 Task: Invite Team Member Softage.1@softage.net to Workspace Financial Planning and Analysis Services. Invite Team Member Softage.2@softage.net to Workspace Financial Planning and Analysis Services. Invite Team Member Softage.3@softage.net to Workspace Financial Planning and Analysis Services. Invite Team Member Softage.4@softage.net to Workspace Financial Planning and Analysis Services
Action: Mouse moved to (894, 113)
Screenshot: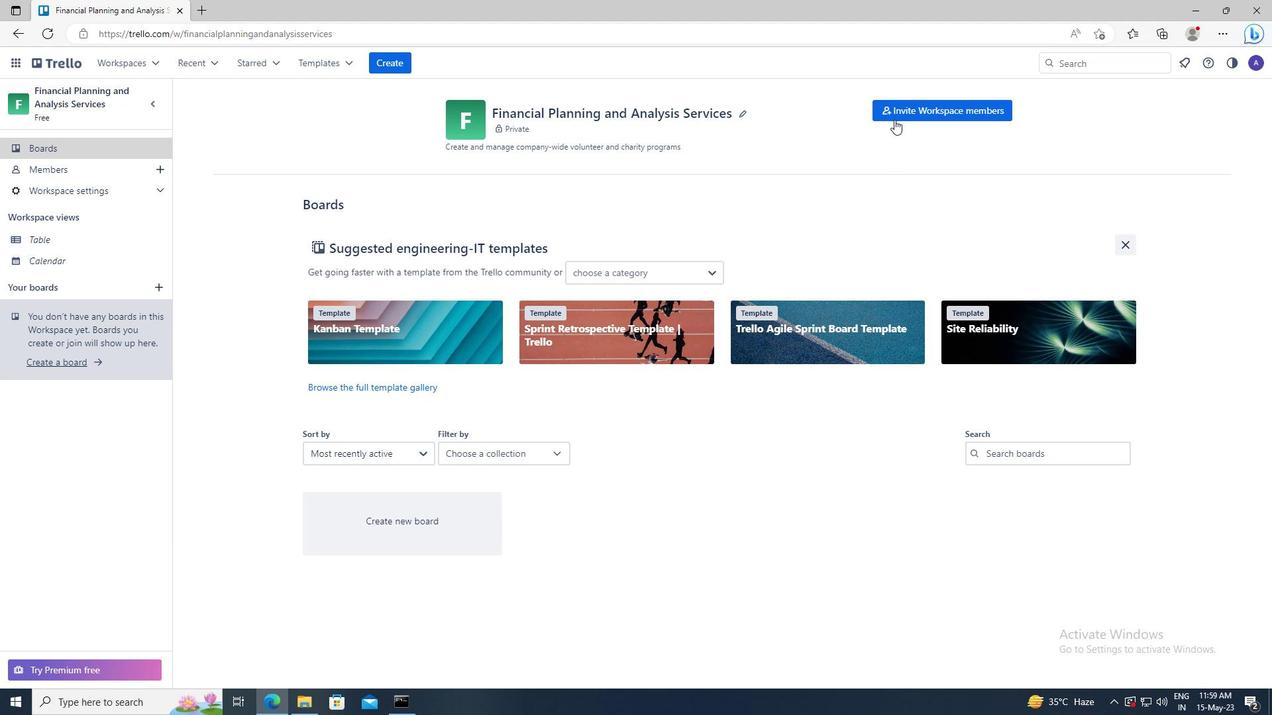 
Action: Mouse pressed left at (894, 113)
Screenshot: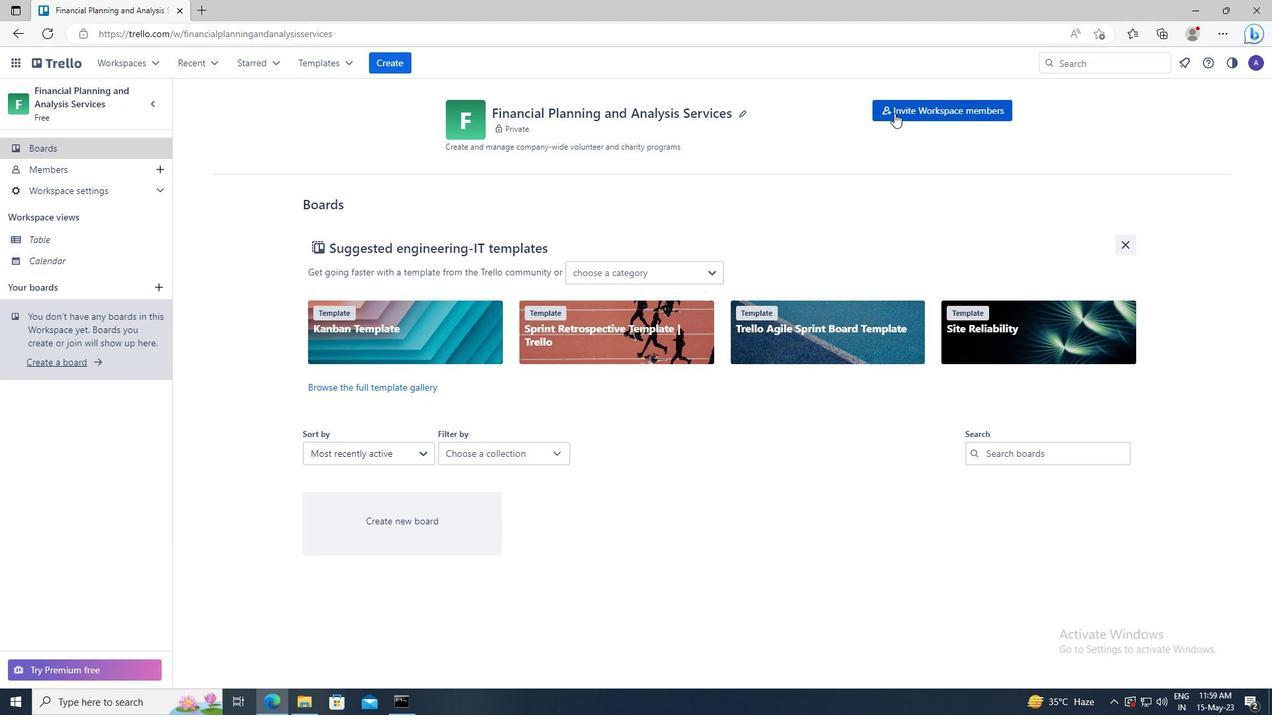 
Action: Mouse moved to (508, 362)
Screenshot: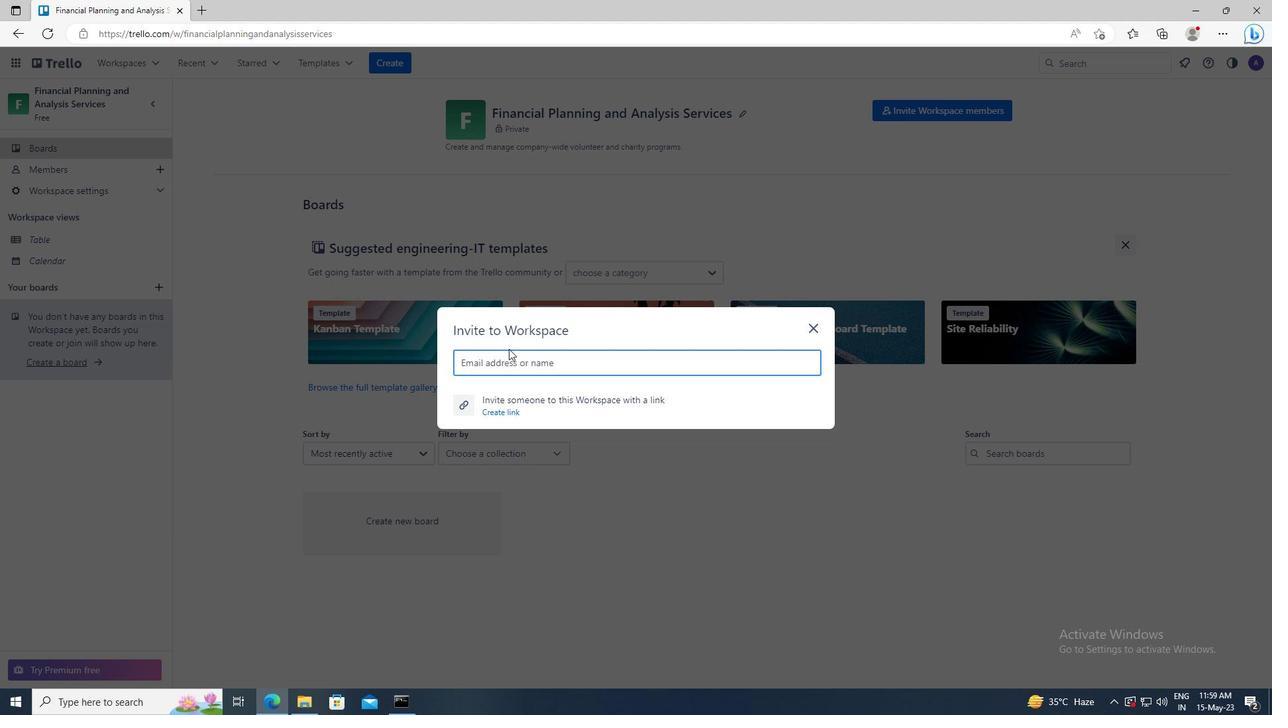 
Action: Mouse pressed left at (508, 362)
Screenshot: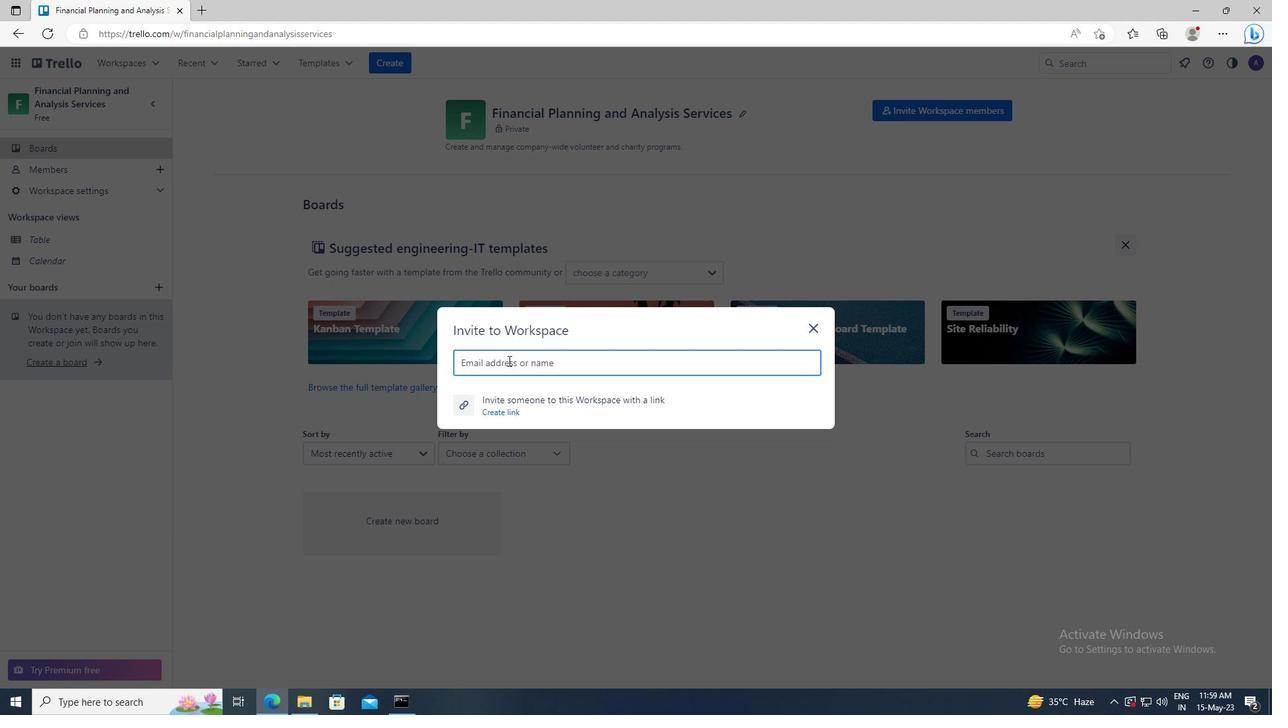 
Action: Key pressed <Key.shift>SOFTAGE.1<Key.shift>@SOFTAGE.NET
Screenshot: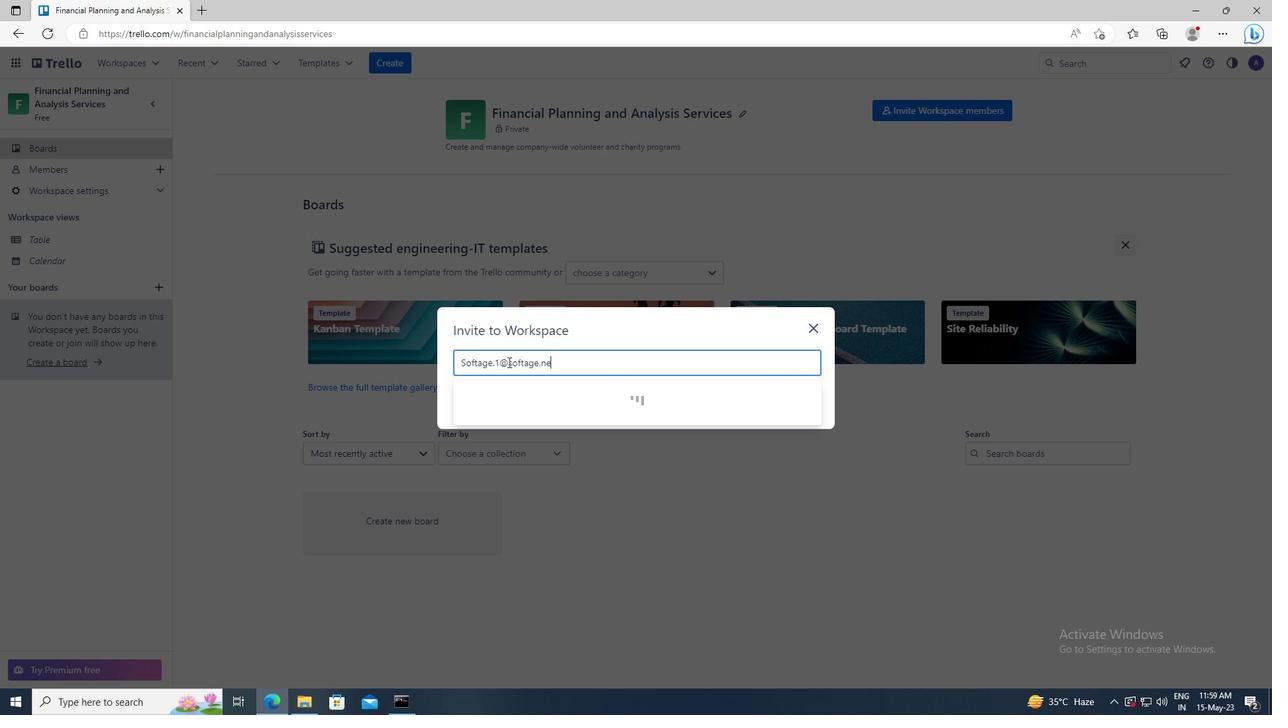 
Action: Mouse moved to (512, 397)
Screenshot: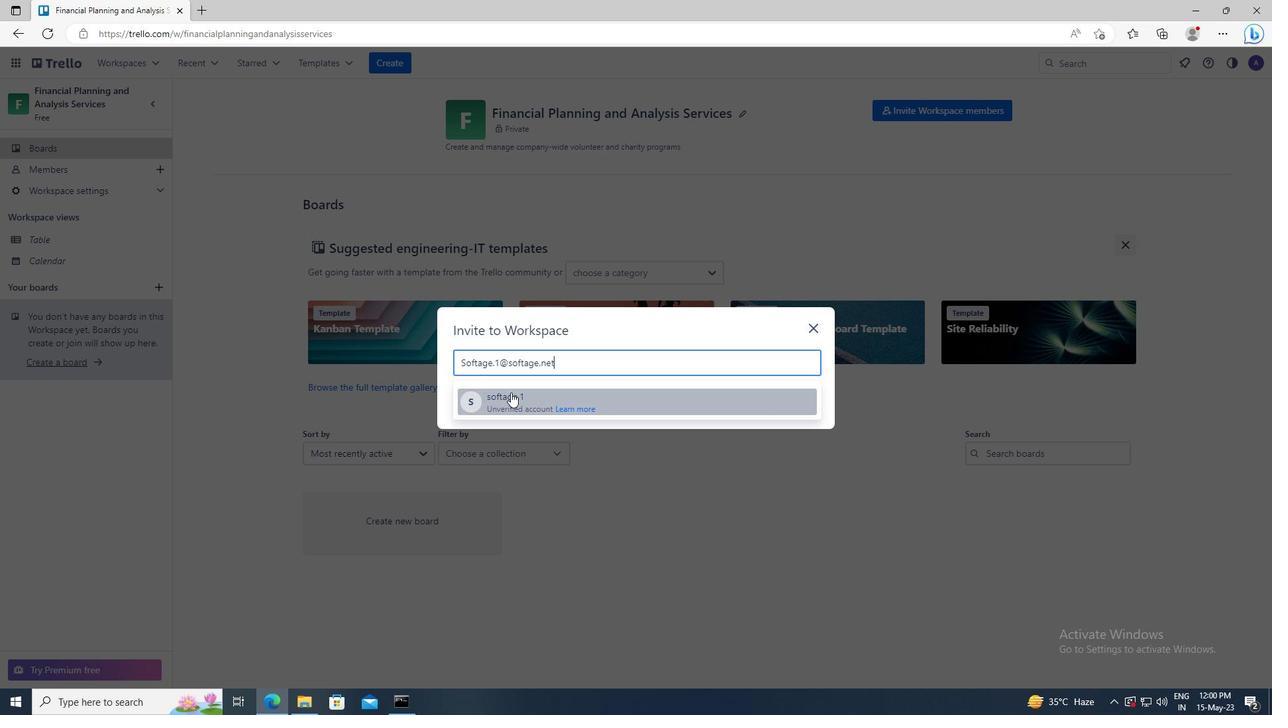 
Action: Mouse pressed left at (512, 397)
Screenshot: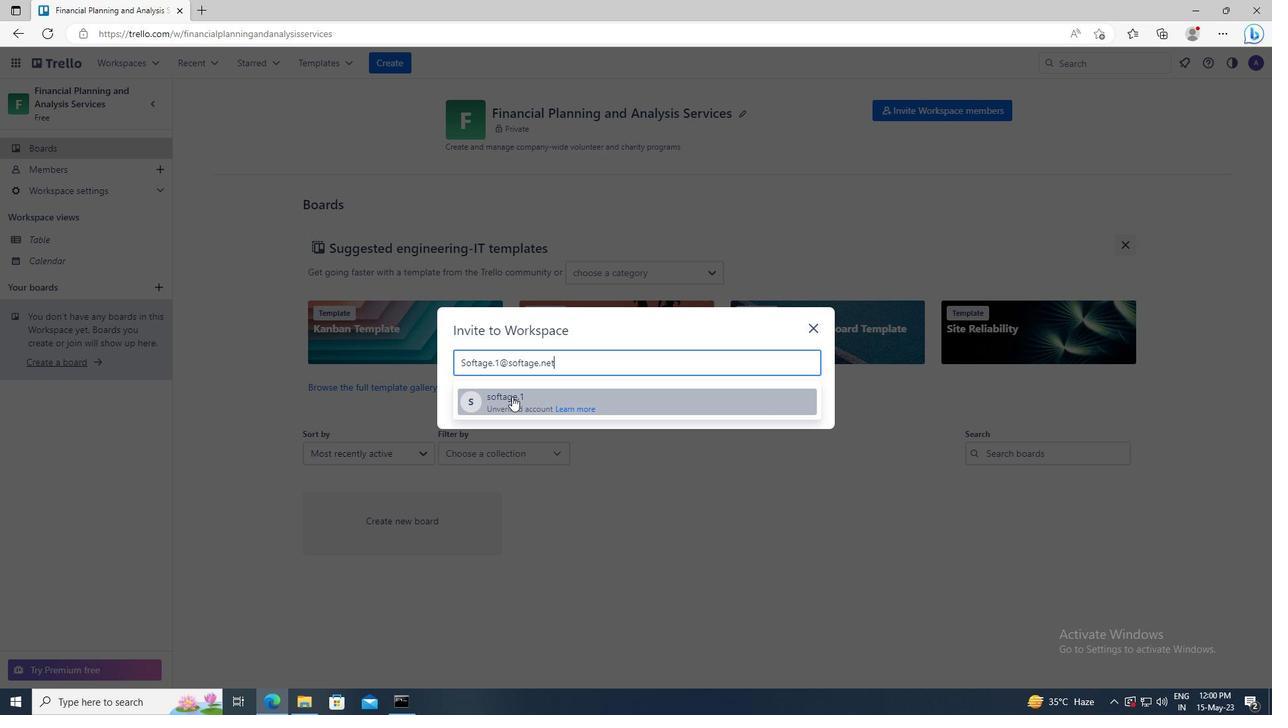 
Action: Mouse moved to (771, 336)
Screenshot: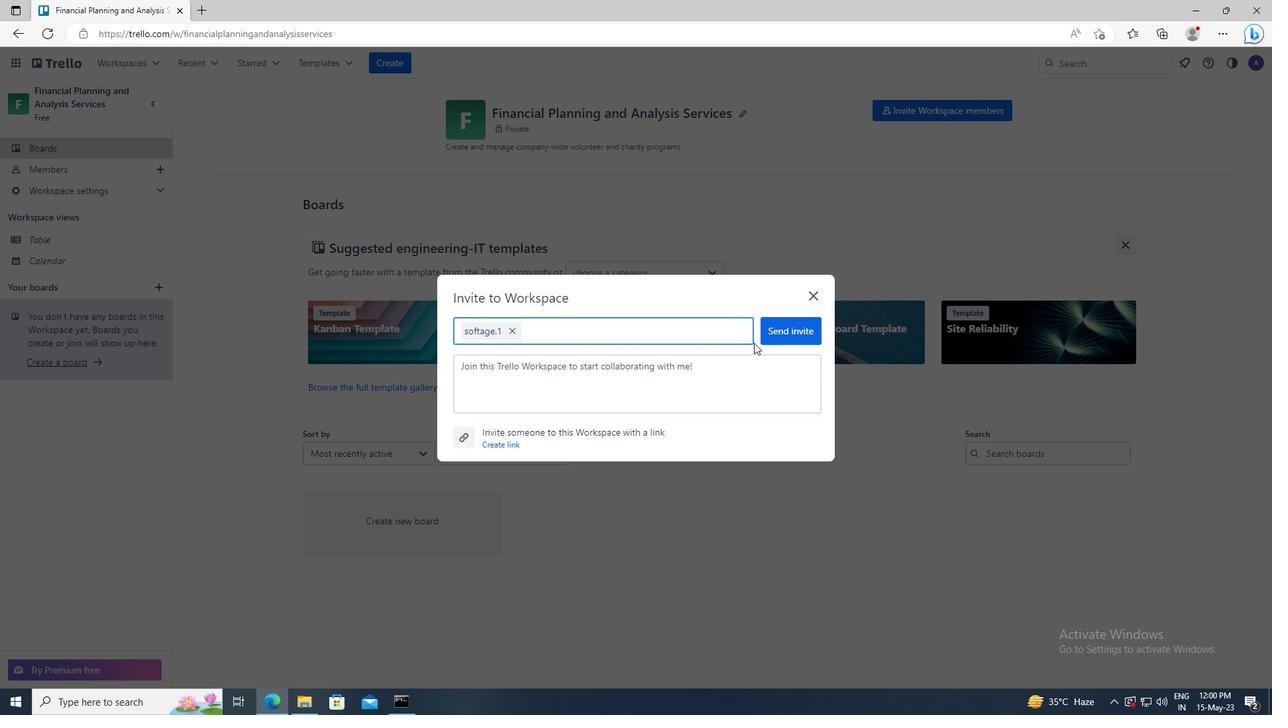 
Action: Mouse pressed left at (771, 336)
Screenshot: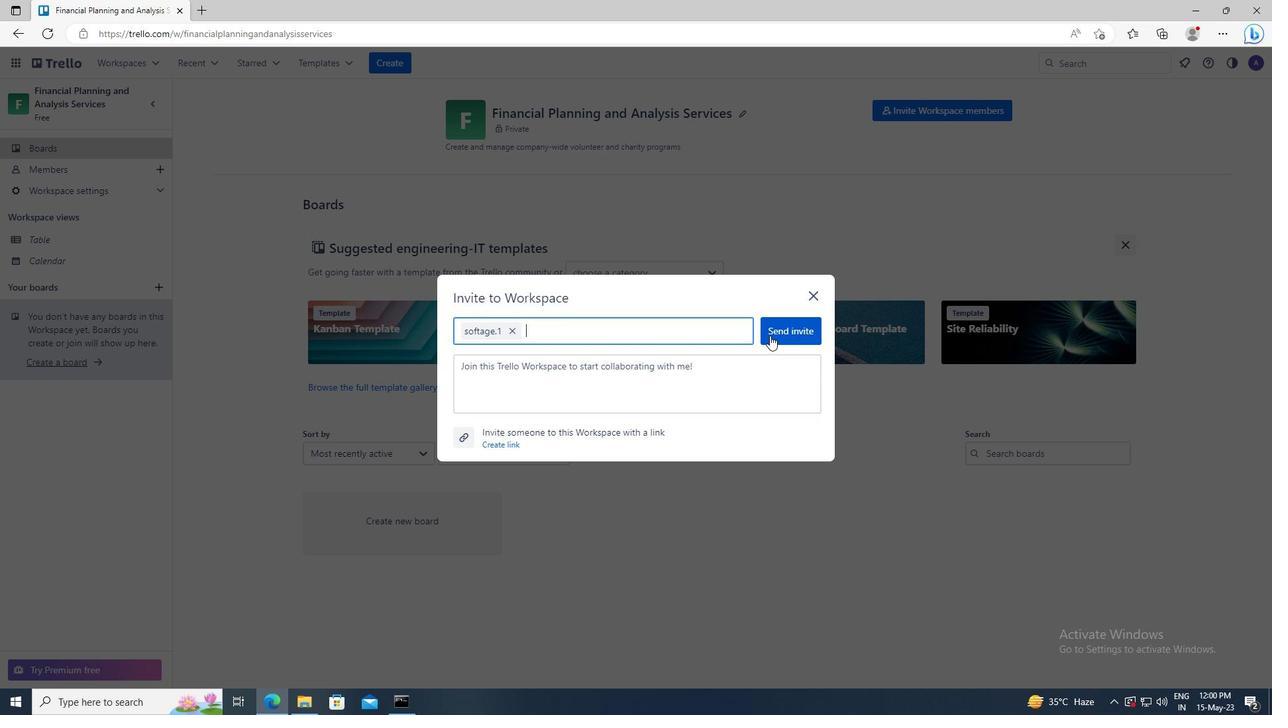 
Action: Mouse moved to (895, 113)
Screenshot: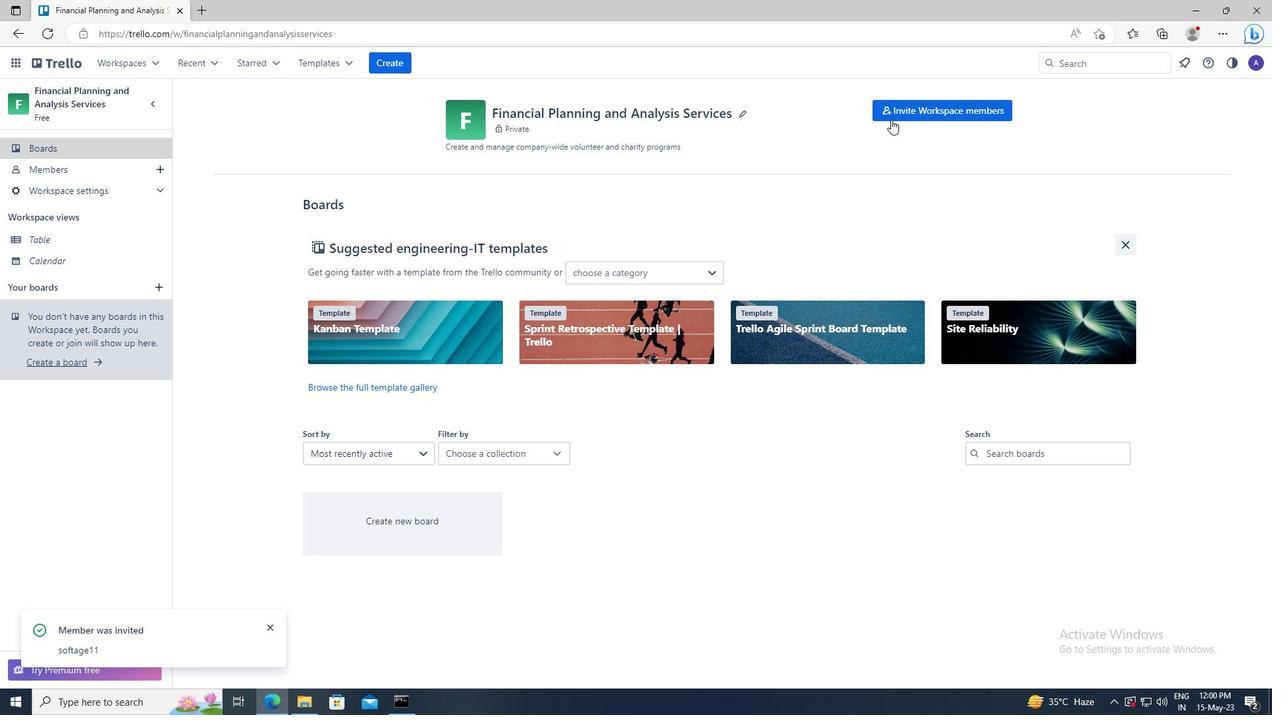 
Action: Mouse pressed left at (895, 113)
Screenshot: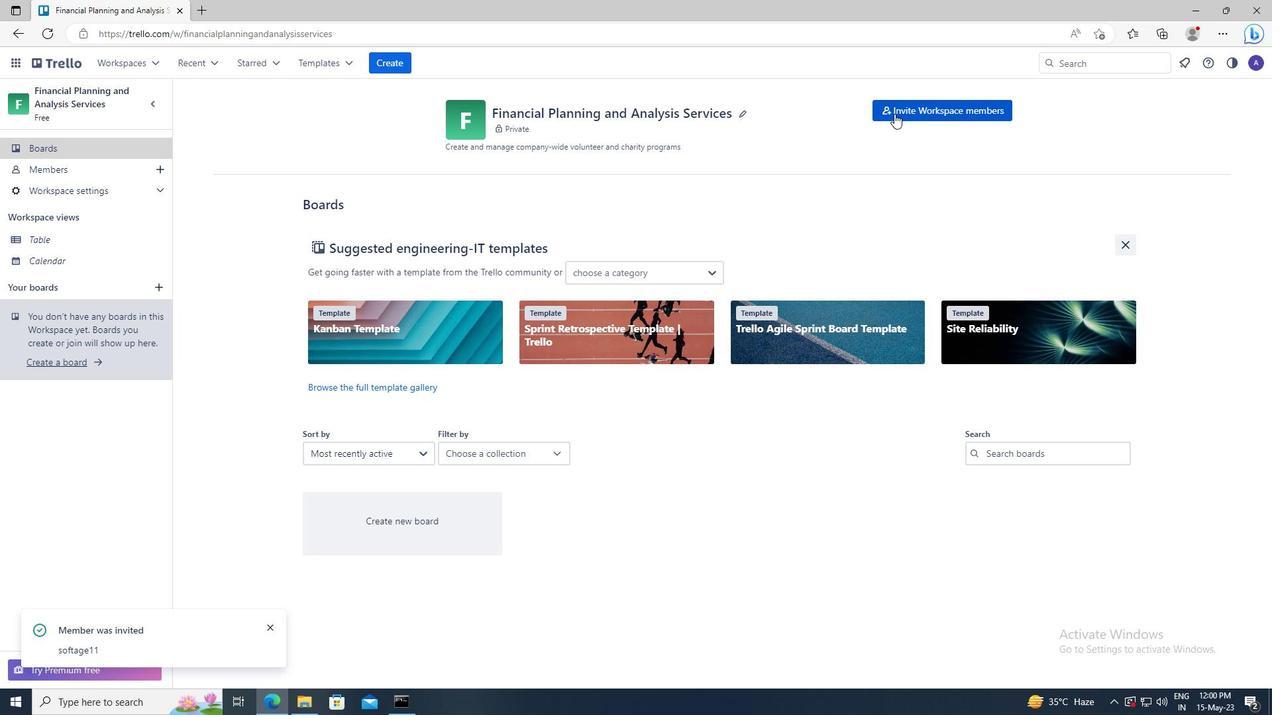 
Action: Mouse moved to (590, 362)
Screenshot: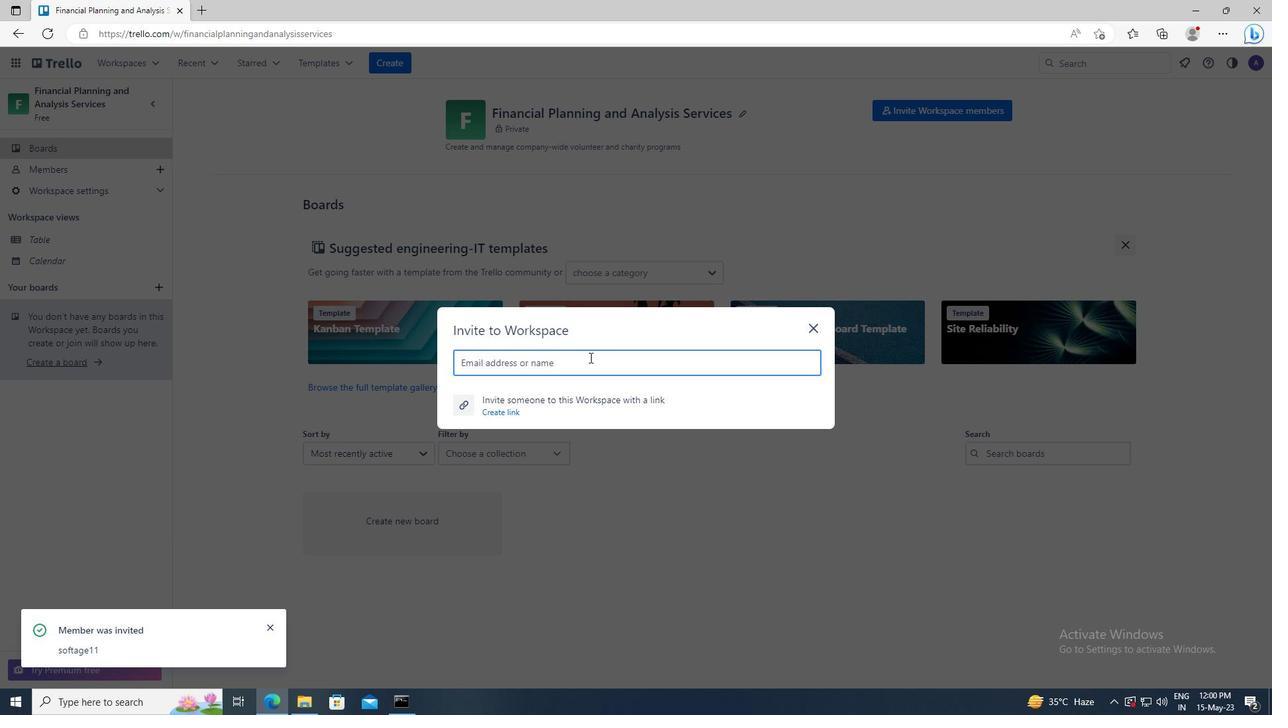 
Action: Mouse pressed left at (590, 362)
Screenshot: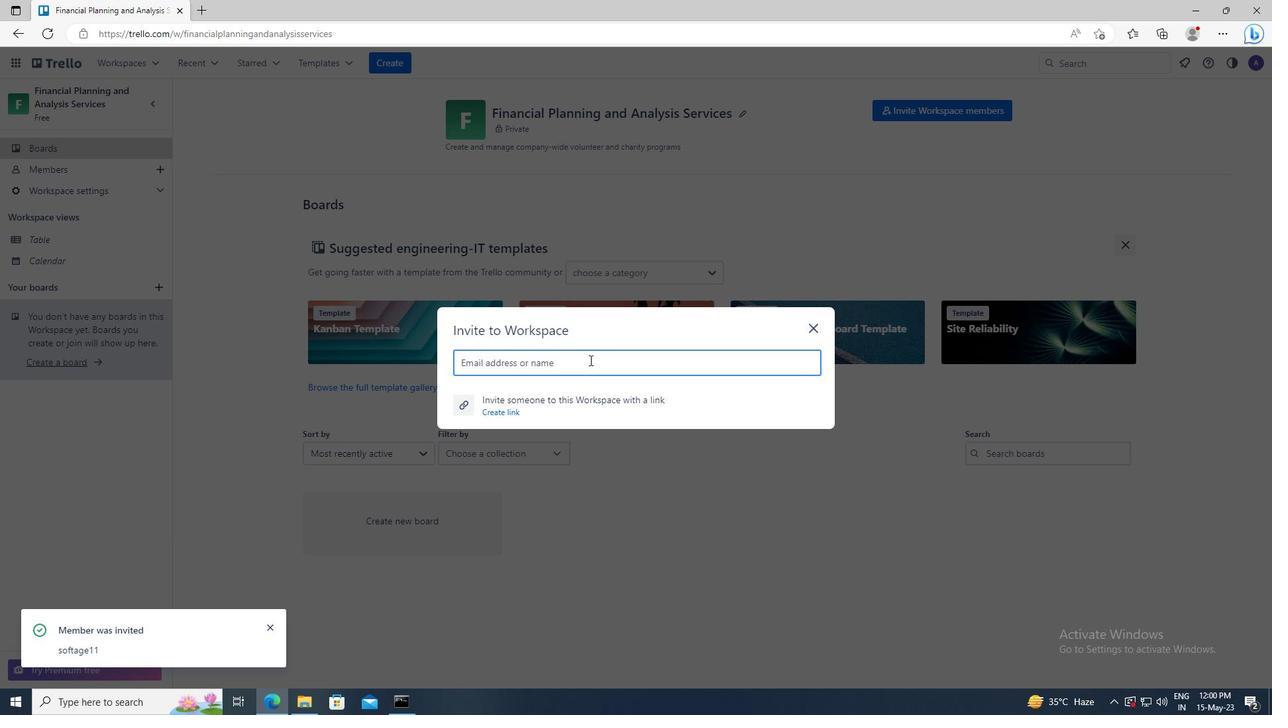 
Action: Key pressed <Key.shift>SOFTAGE.2<Key.shift>@SOFTAGE.NET
Screenshot: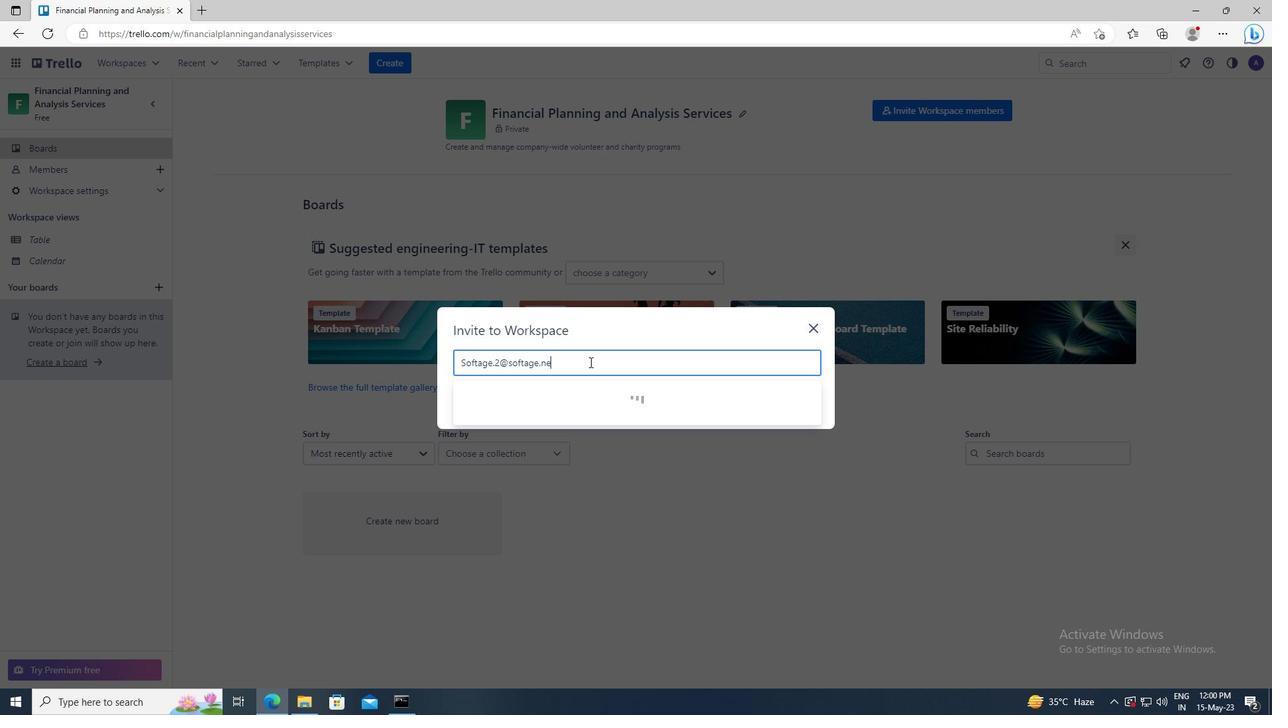 
Action: Mouse moved to (604, 395)
Screenshot: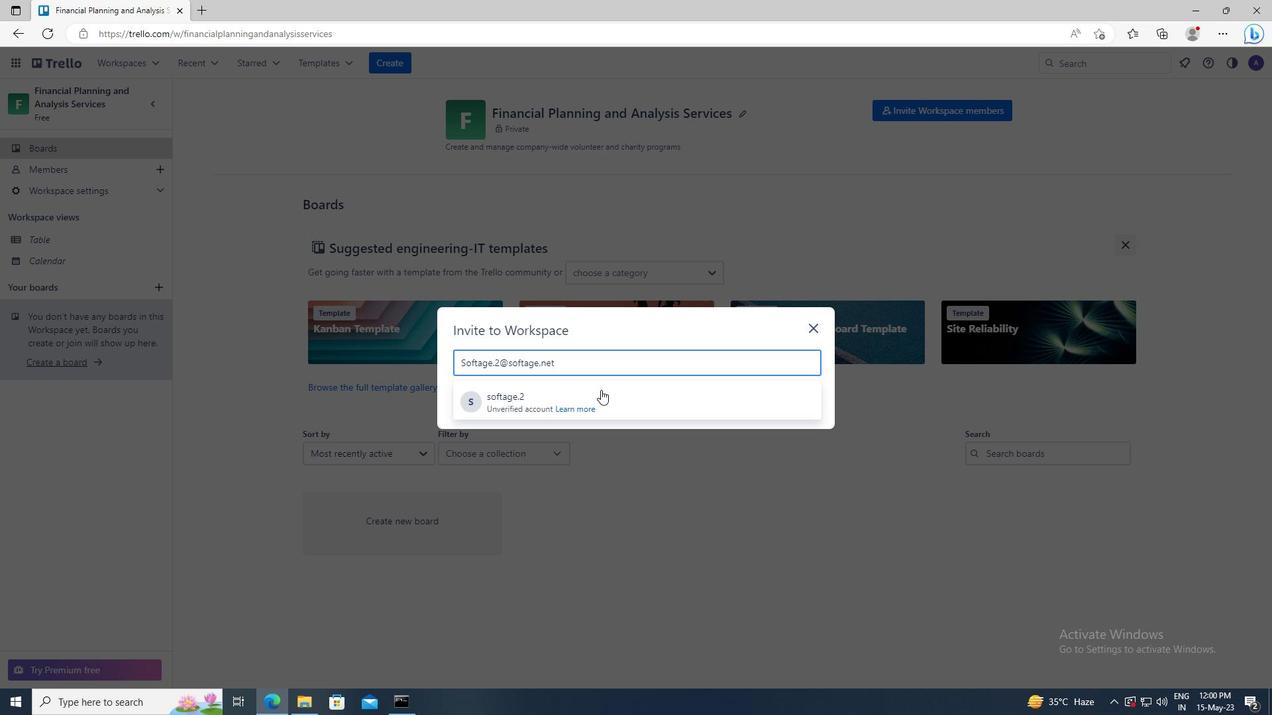 
Action: Mouse pressed left at (604, 395)
Screenshot: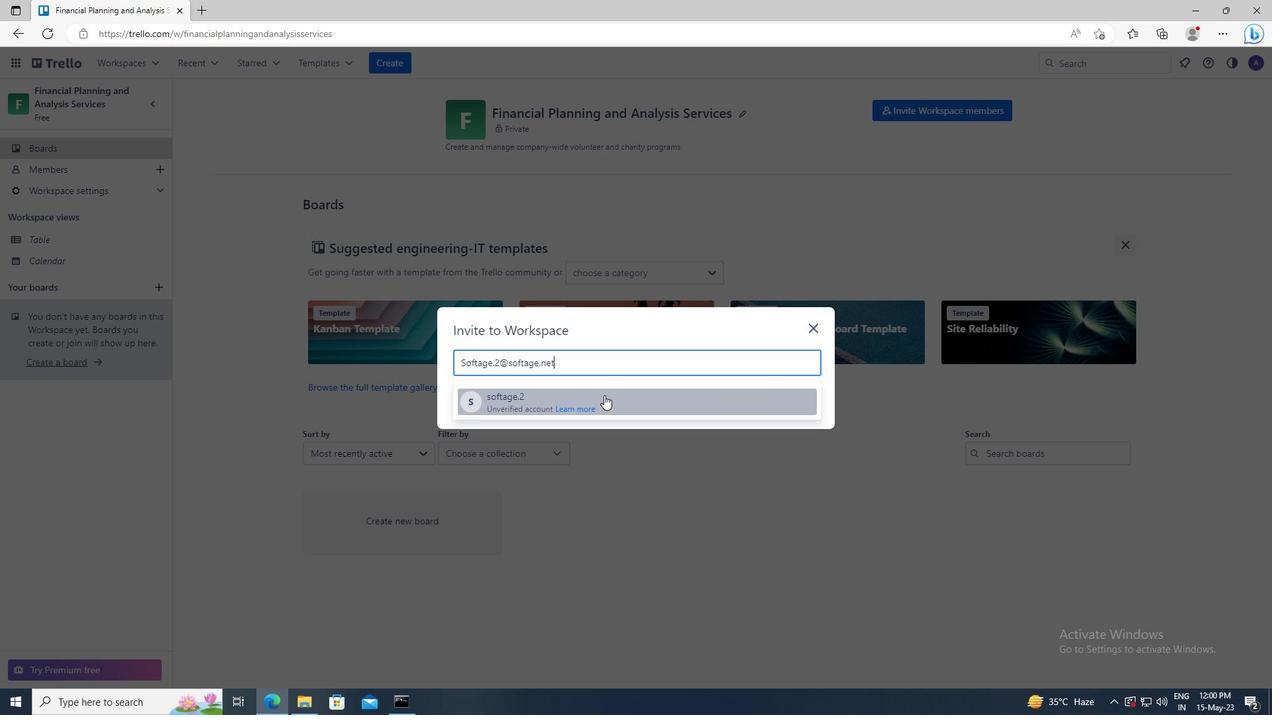 
Action: Mouse moved to (774, 332)
Screenshot: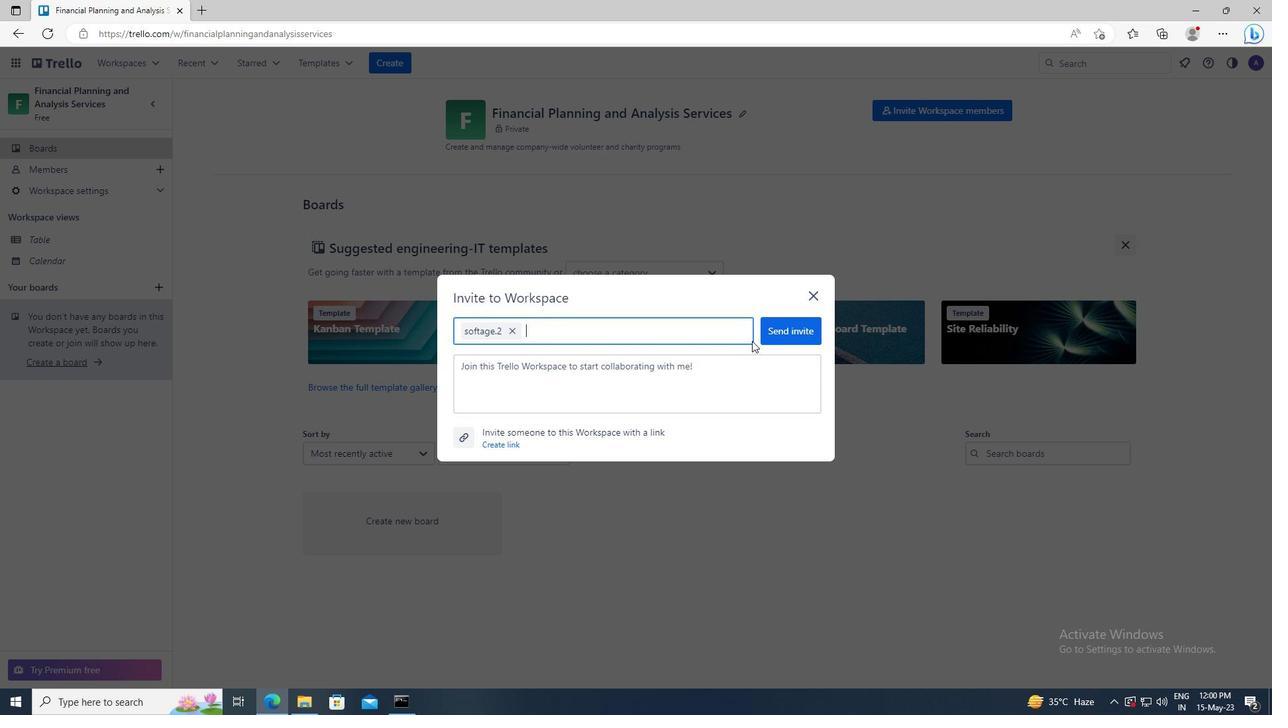 
Action: Mouse pressed left at (774, 332)
Screenshot: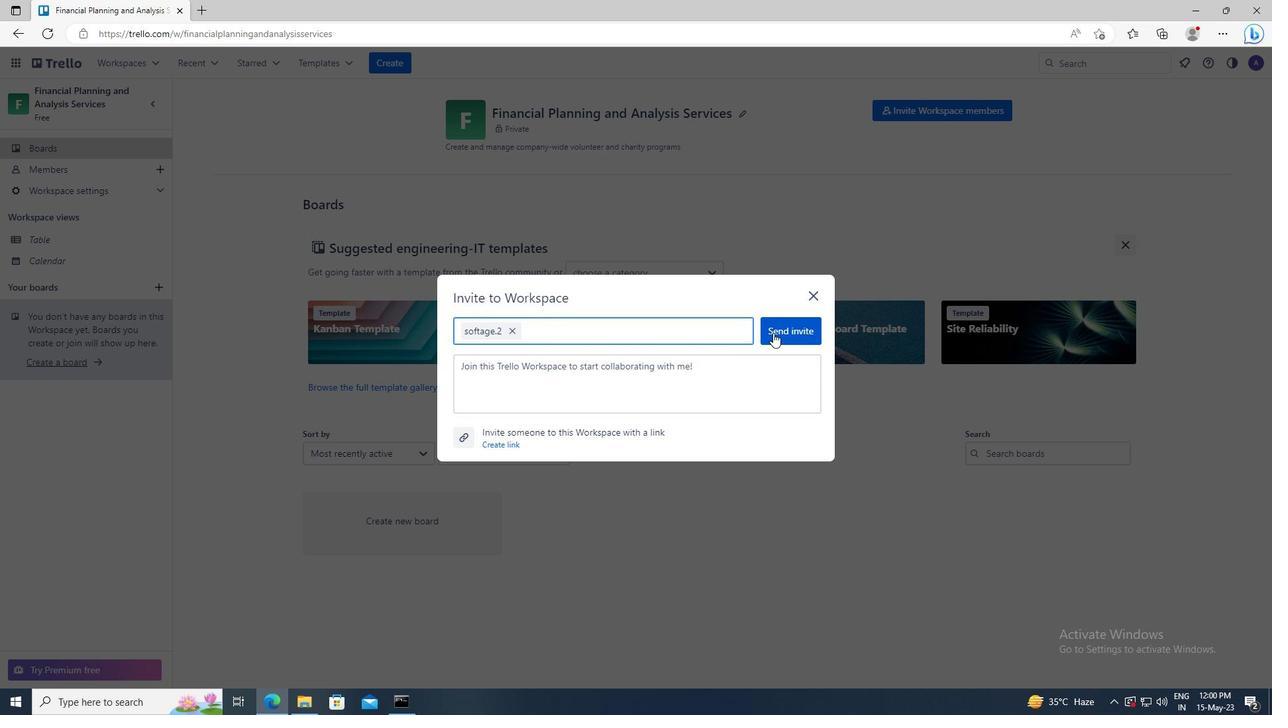 
Action: Mouse moved to (891, 114)
Screenshot: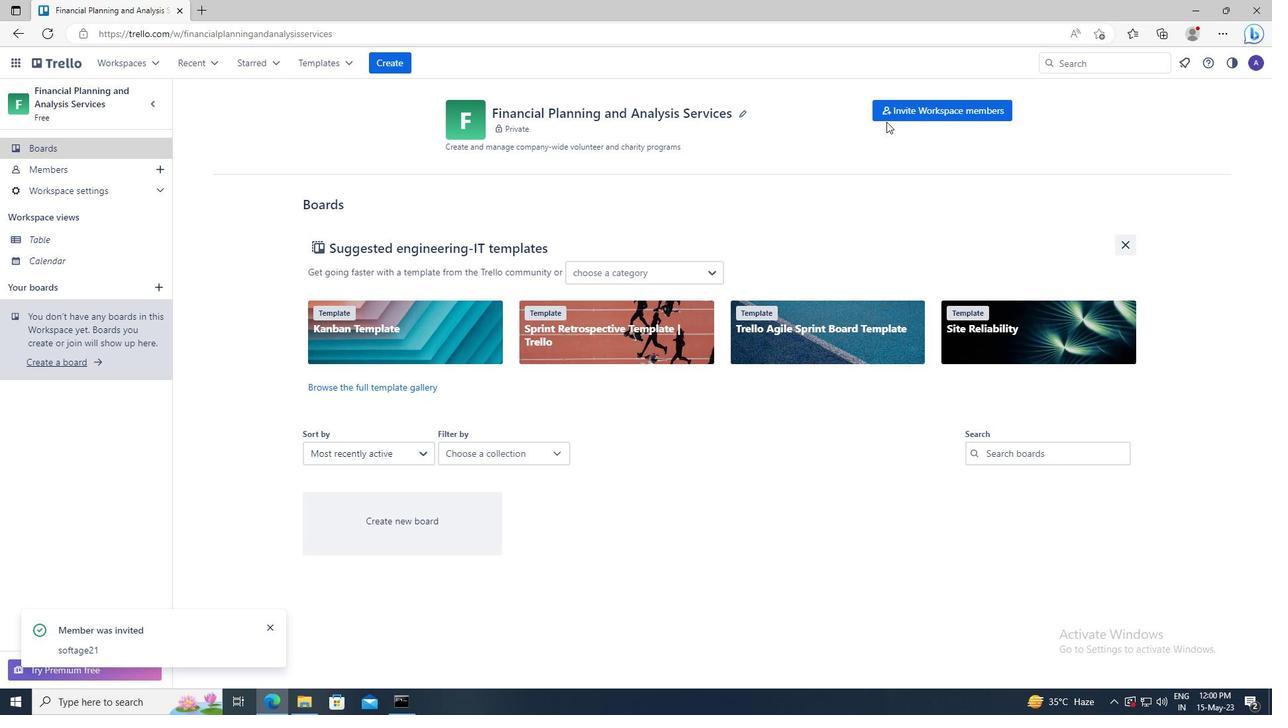 
Action: Mouse pressed left at (891, 114)
Screenshot: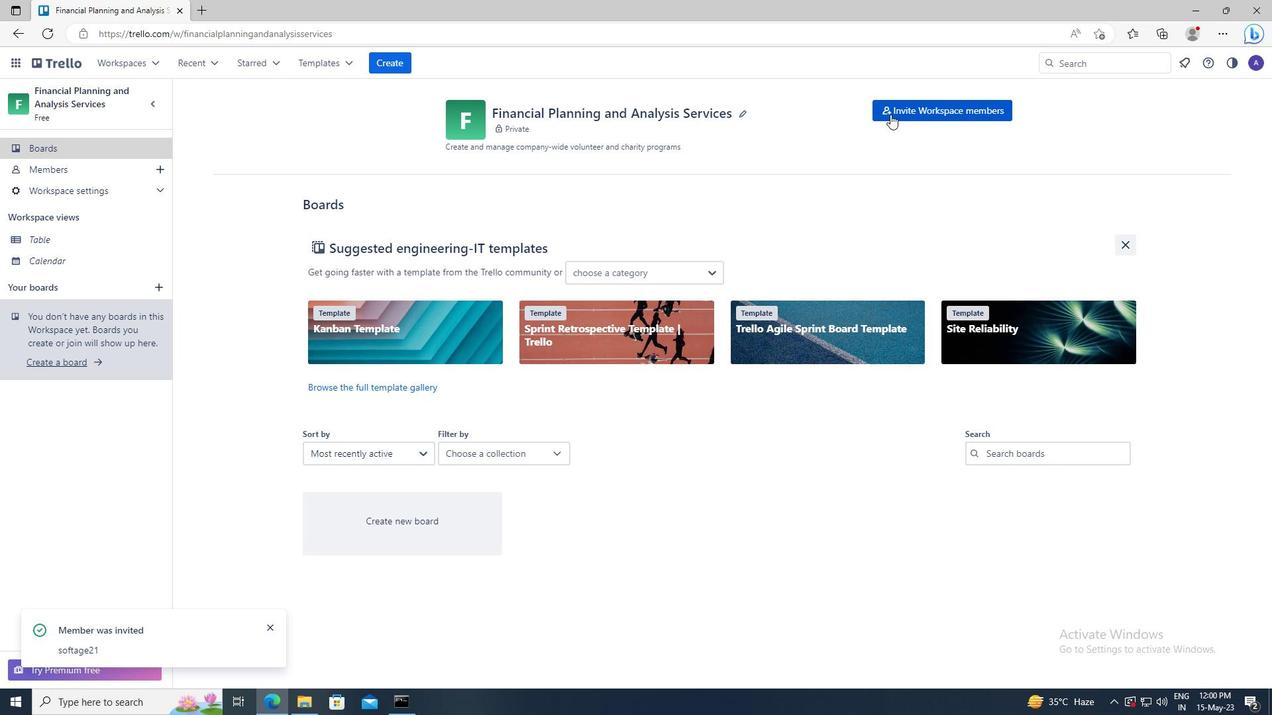 
Action: Mouse moved to (531, 365)
Screenshot: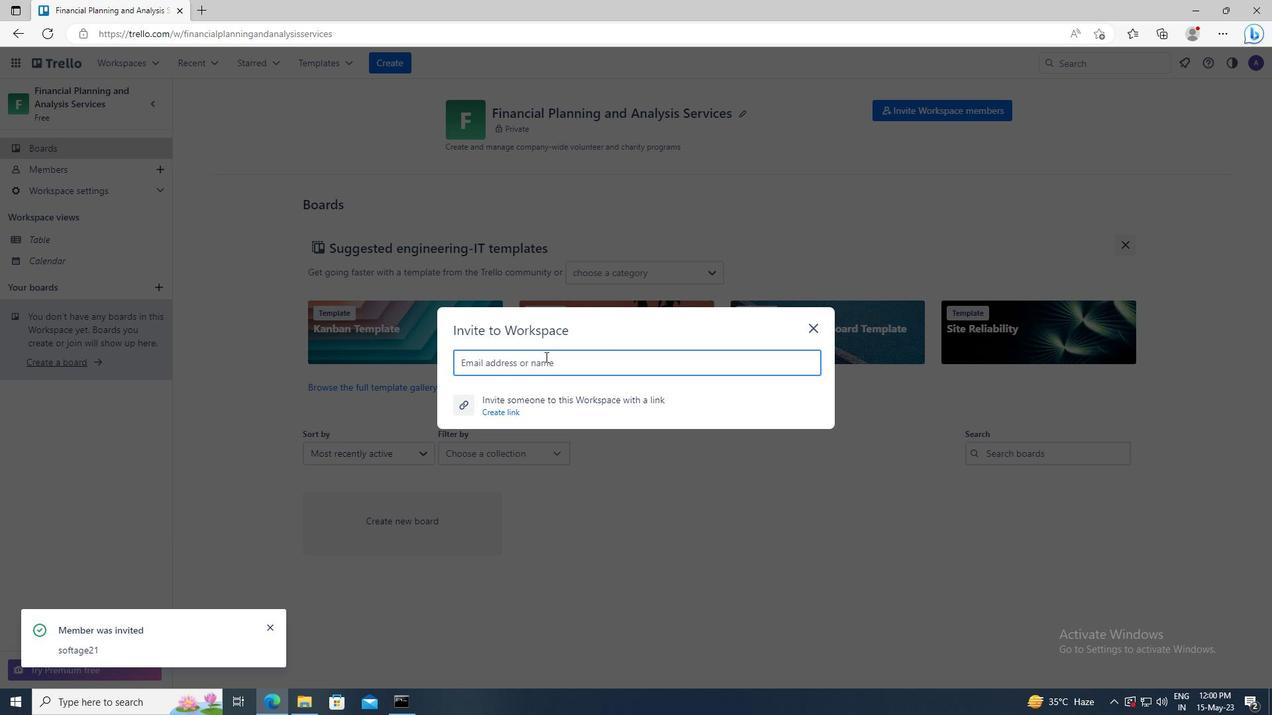 
Action: Mouse pressed left at (531, 365)
Screenshot: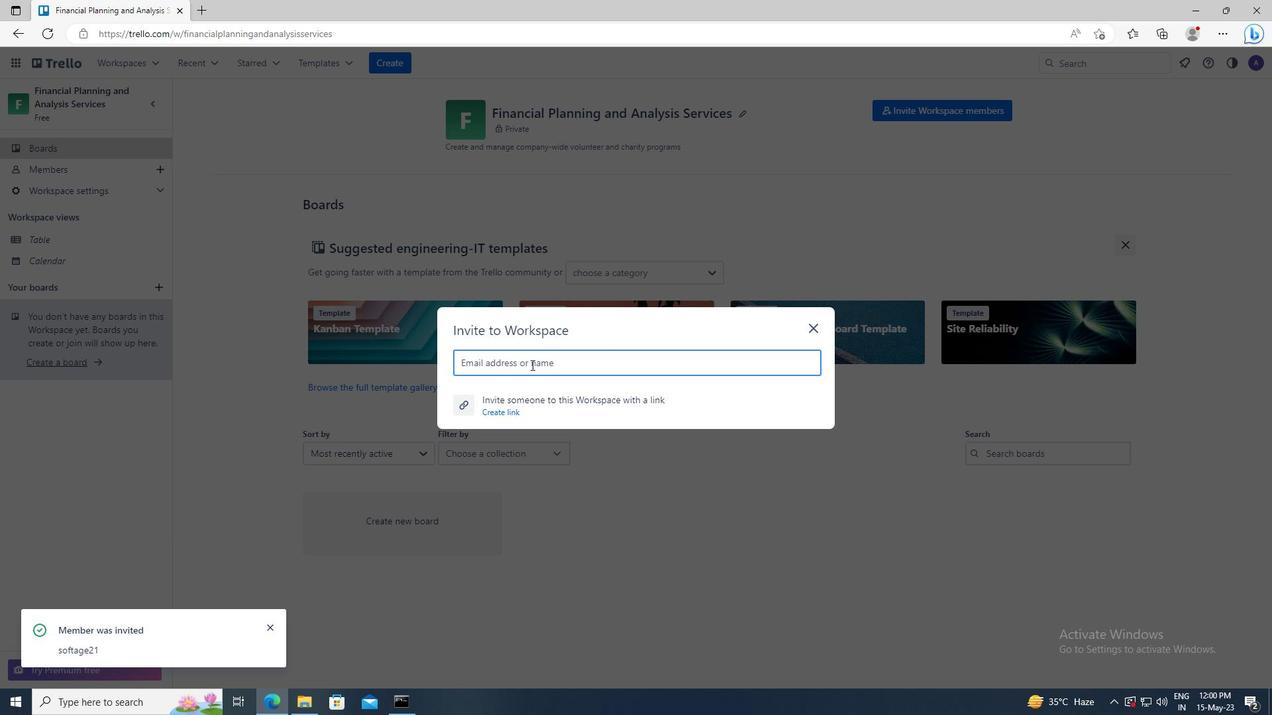 
Action: Key pressed <Key.shift>SOFTAGE.3<Key.shift>@SOFTAGE.NET
Screenshot: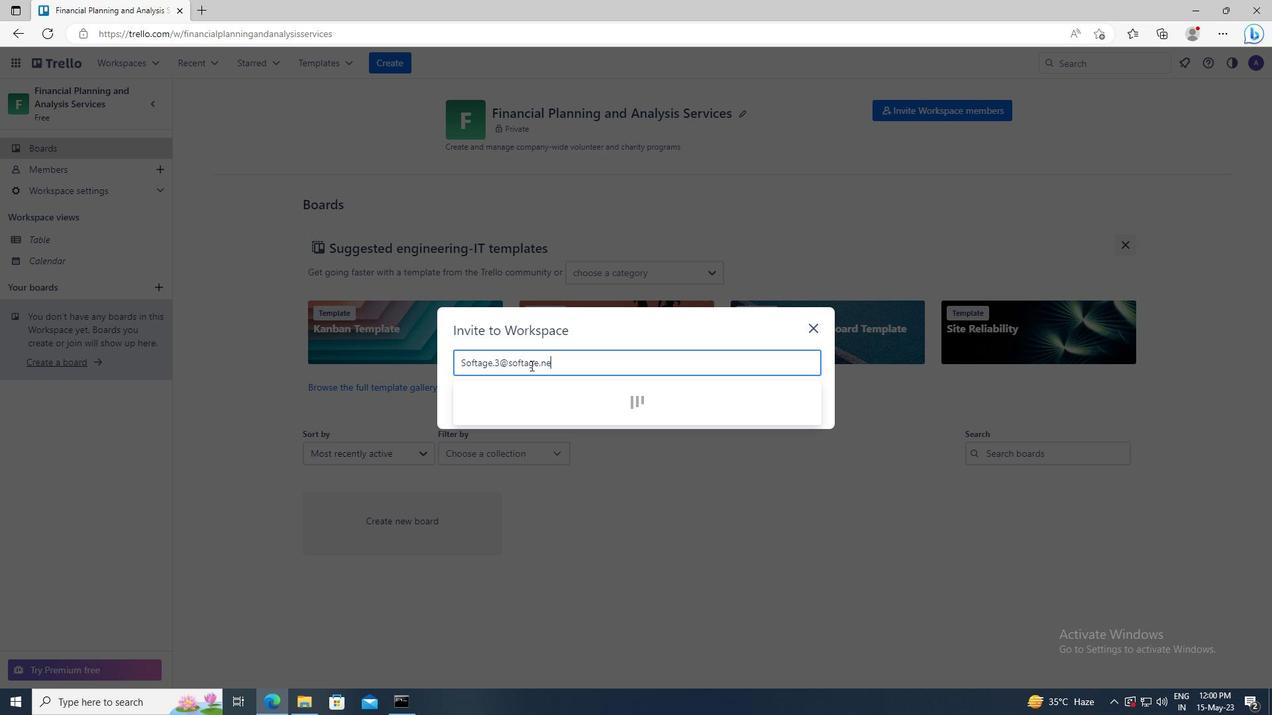 
Action: Mouse moved to (533, 398)
Screenshot: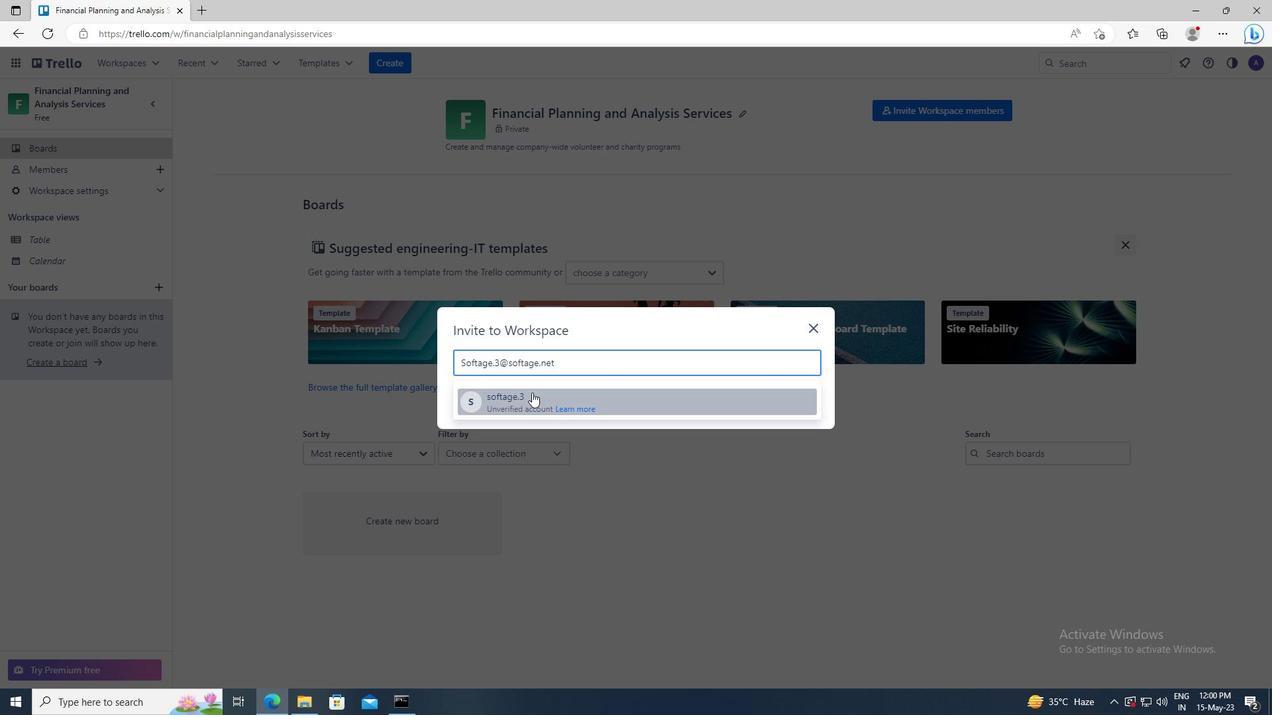 
Action: Mouse pressed left at (533, 398)
Screenshot: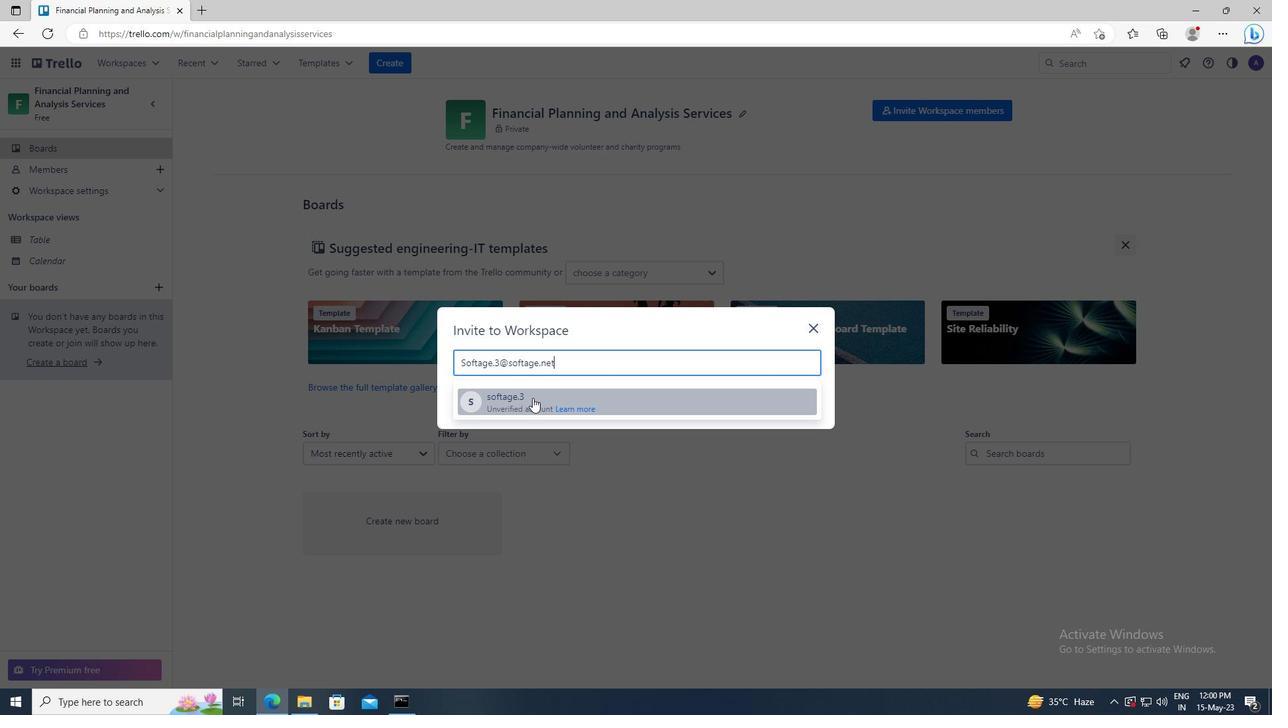 
Action: Mouse moved to (769, 332)
Screenshot: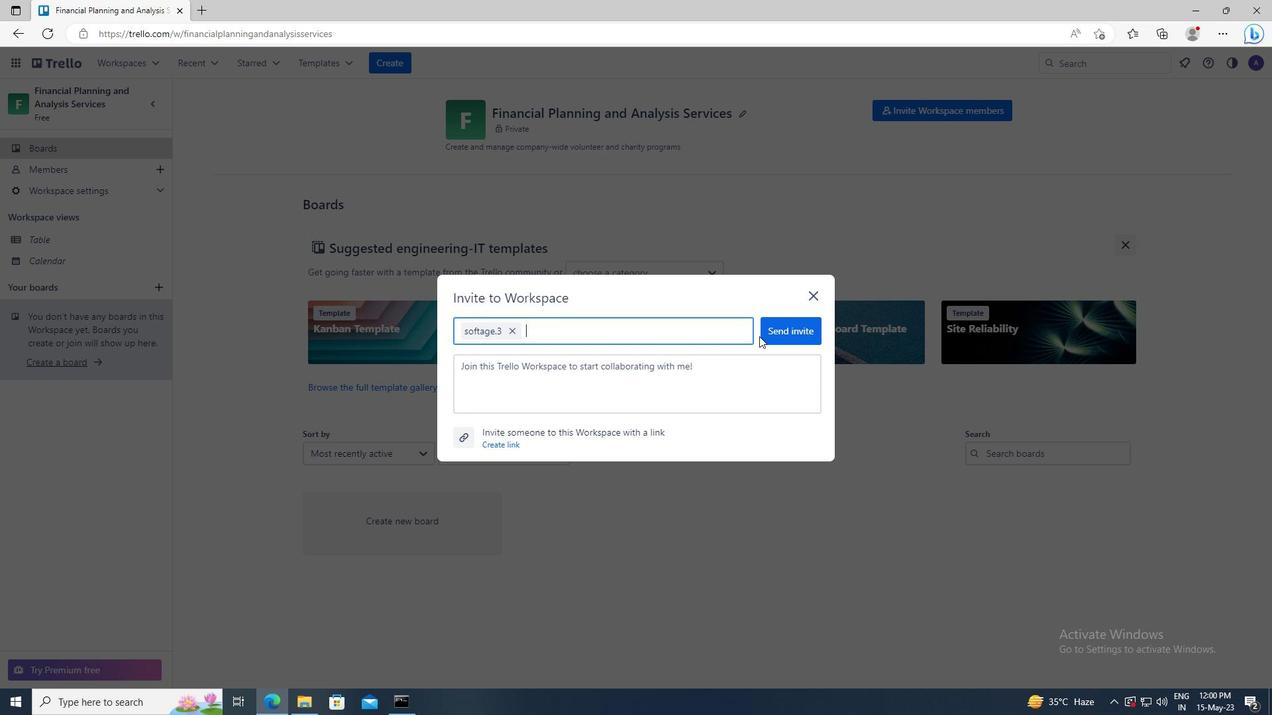 
Action: Mouse pressed left at (769, 332)
Screenshot: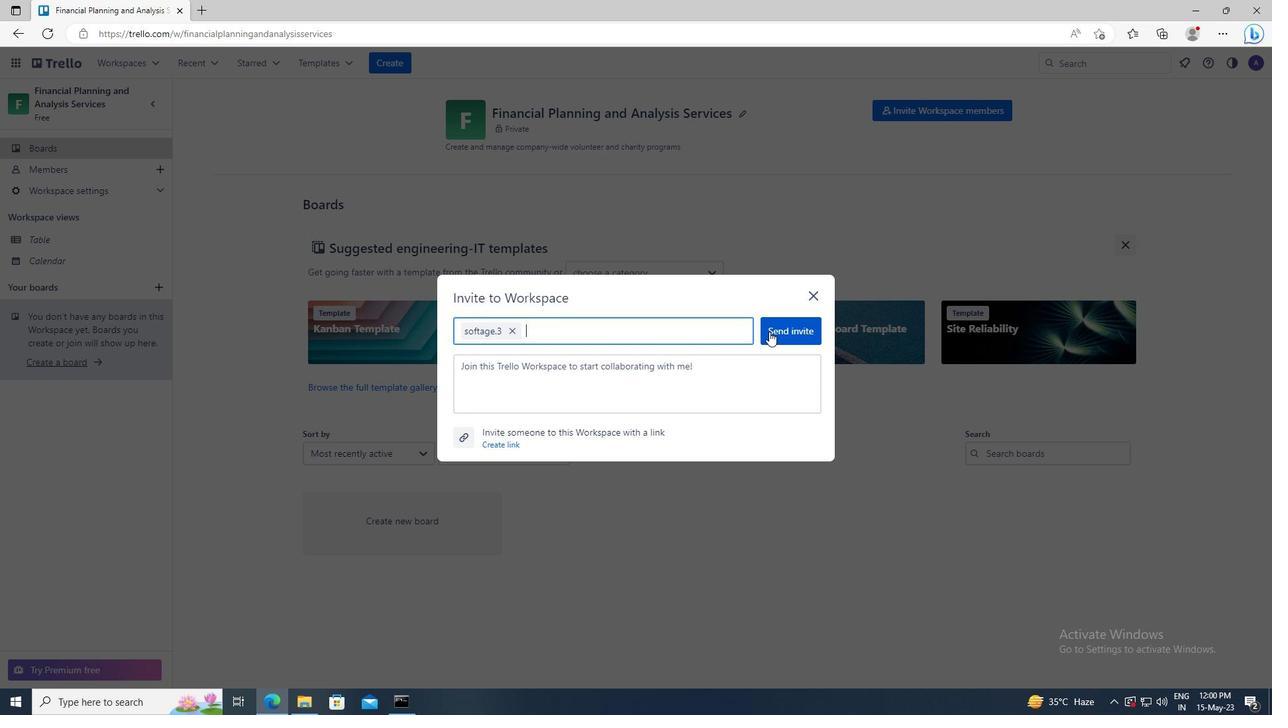 
Action: Mouse moved to (920, 116)
Screenshot: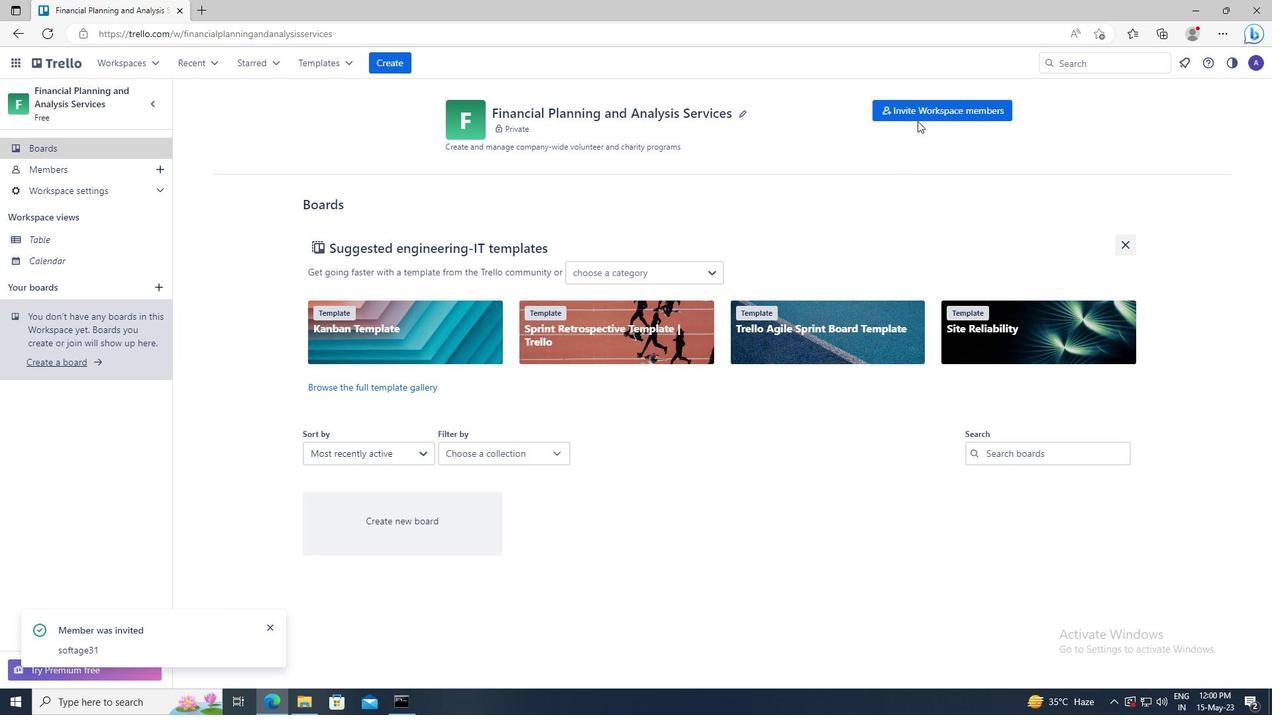 
Action: Mouse pressed left at (920, 116)
Screenshot: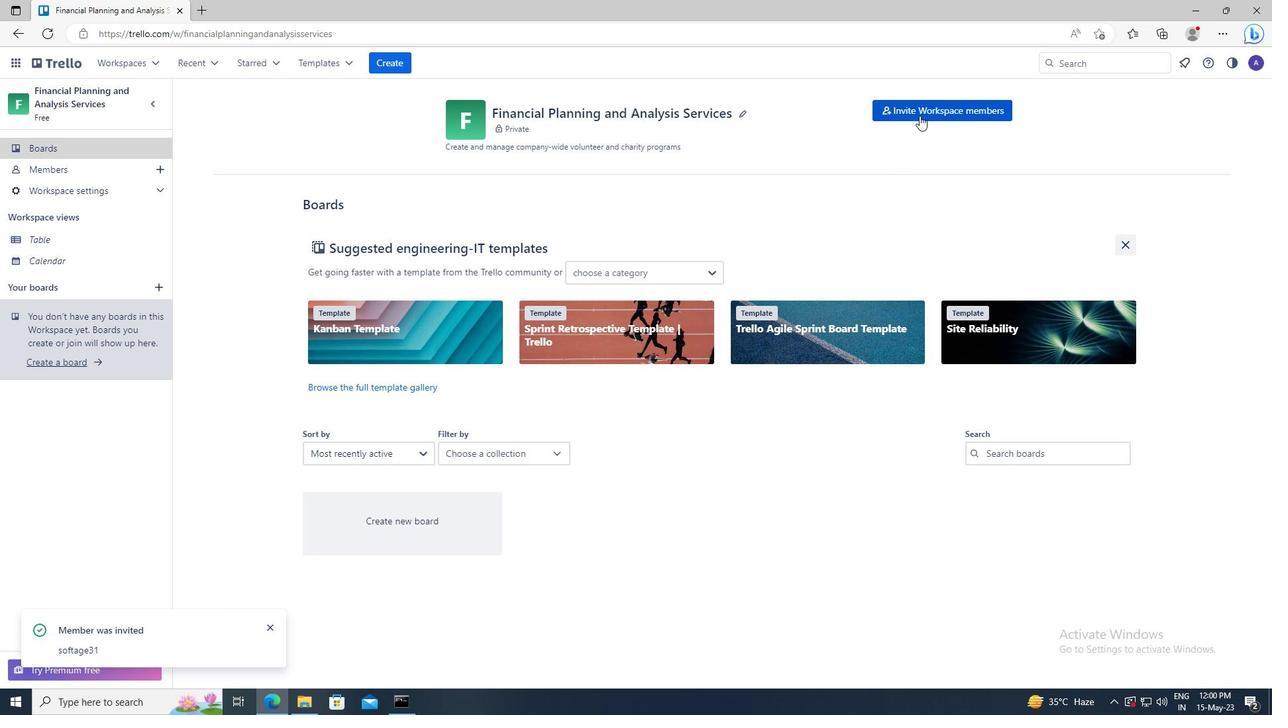 
Action: Mouse moved to (507, 361)
Screenshot: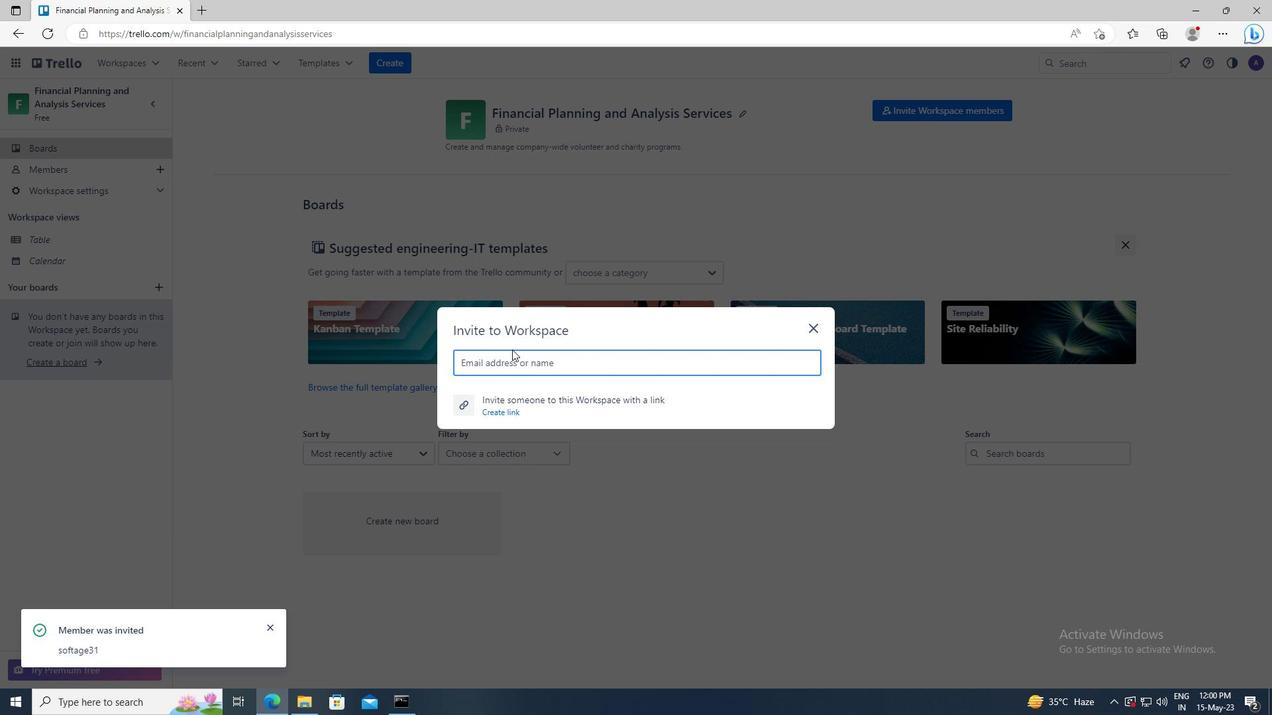 
Action: Mouse pressed left at (507, 361)
Screenshot: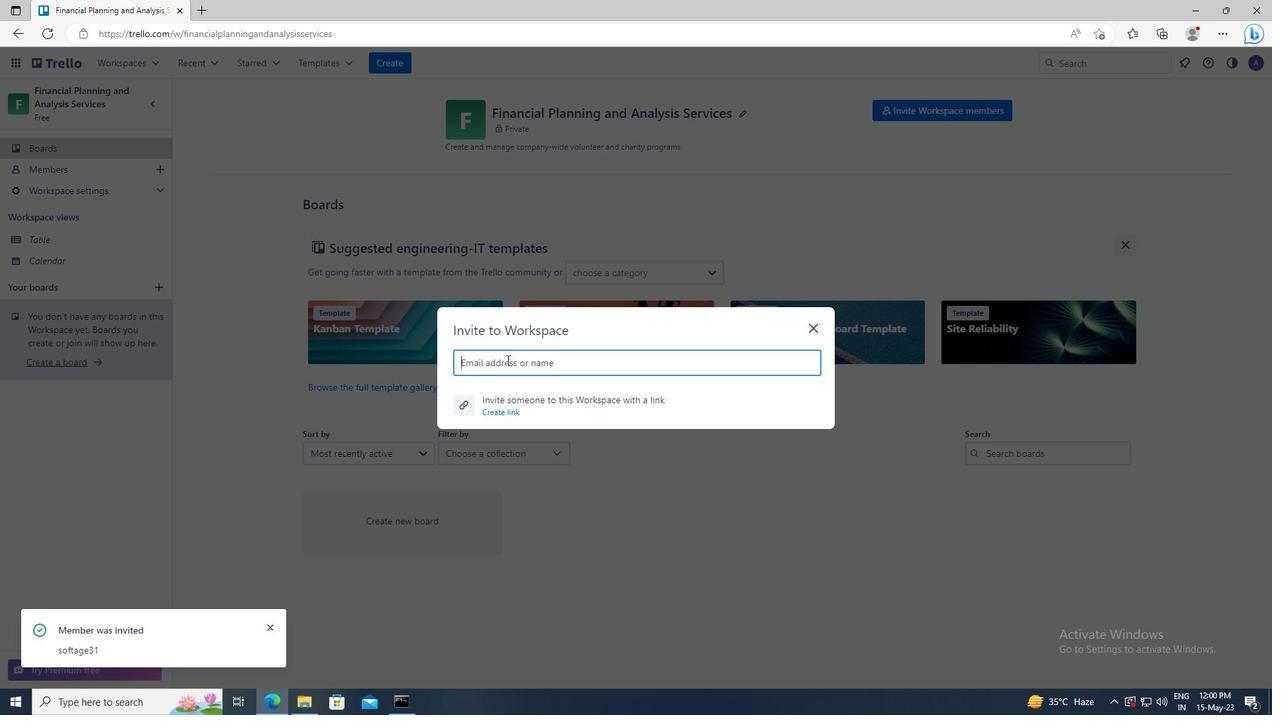 
Action: Key pressed <Key.shift>SOFTAGE.4<Key.shift><Key.shift><Key.shift><Key.shift><Key.shift>@SOFTAGE.NET
Screenshot: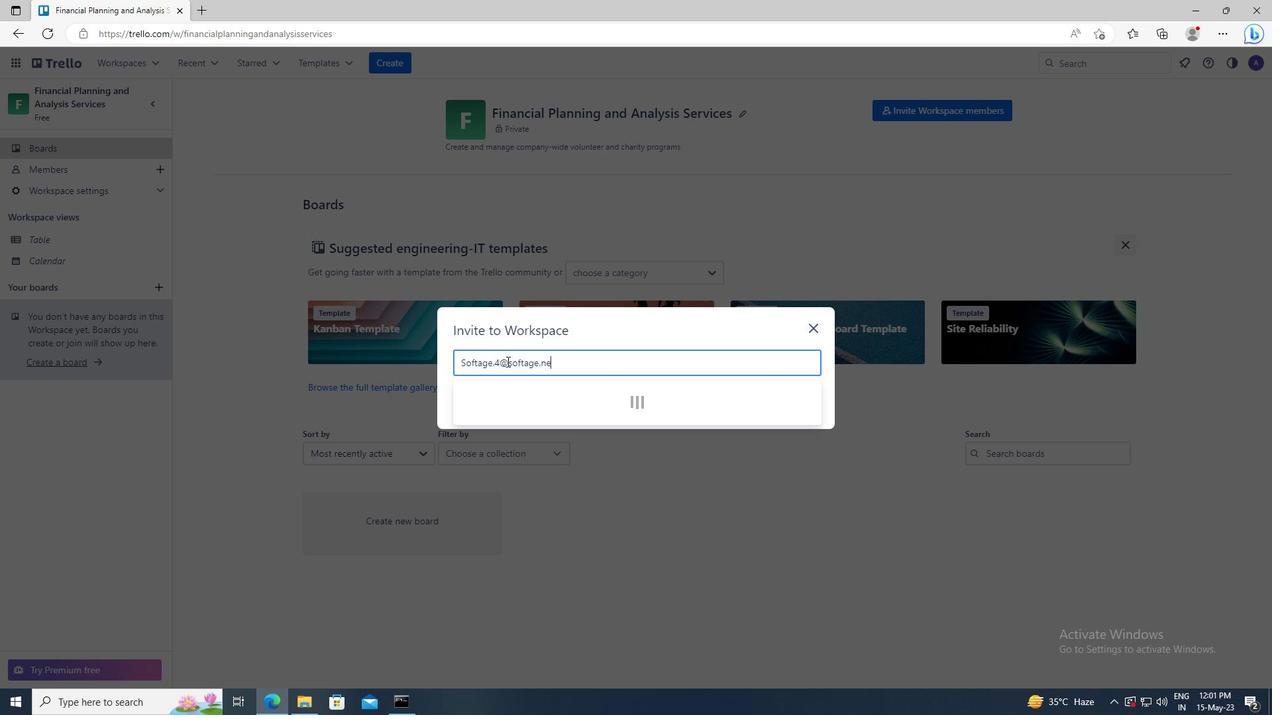 
Action: Mouse moved to (513, 398)
Screenshot: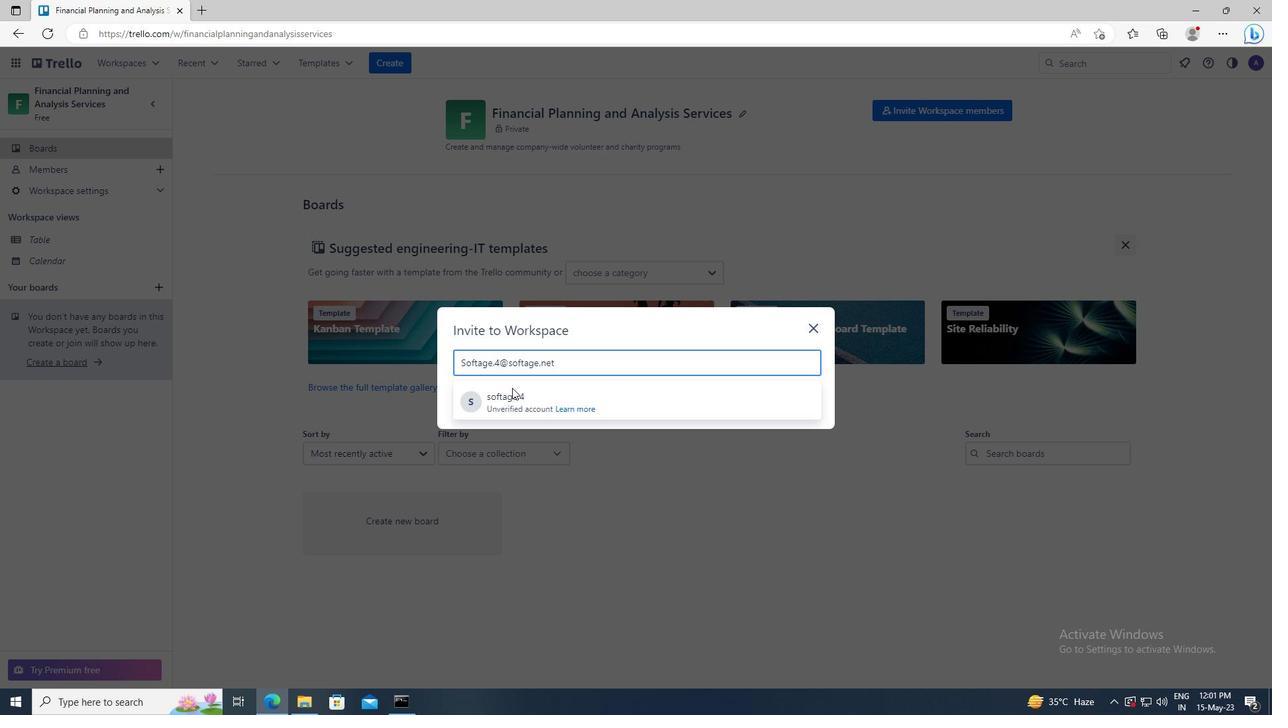 
Action: Mouse pressed left at (513, 398)
Screenshot: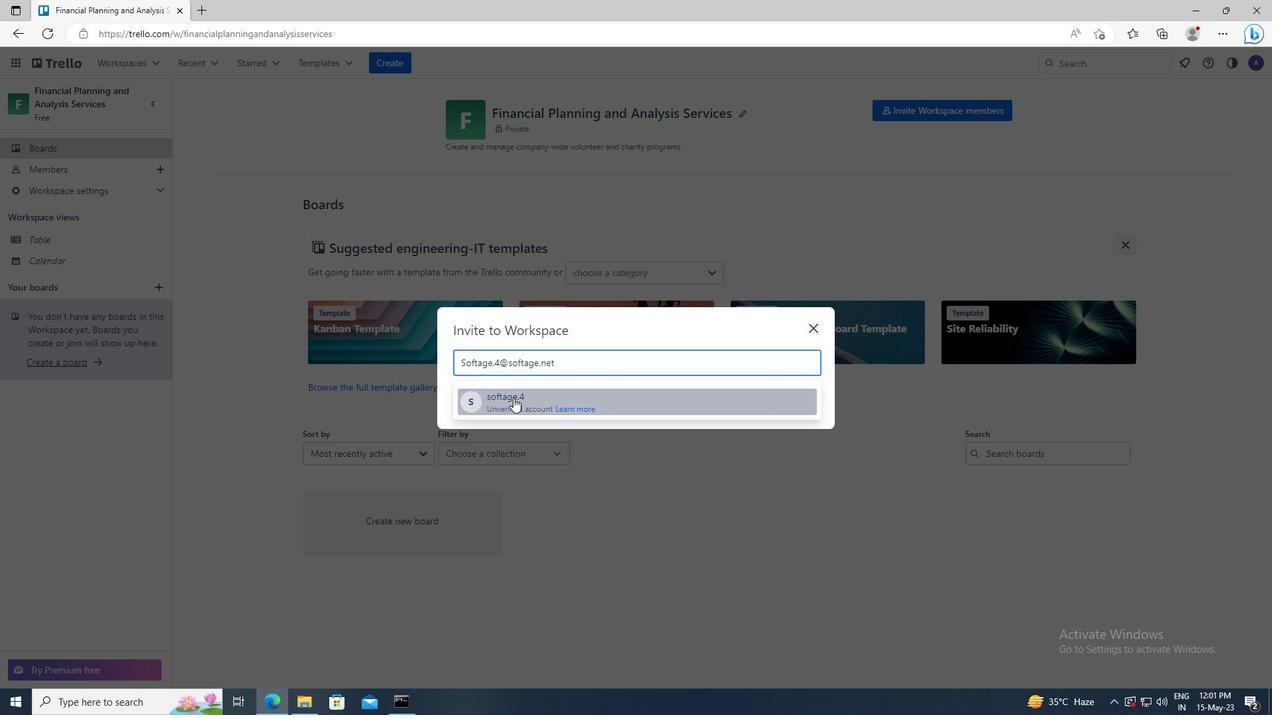 
Action: Mouse moved to (789, 328)
Screenshot: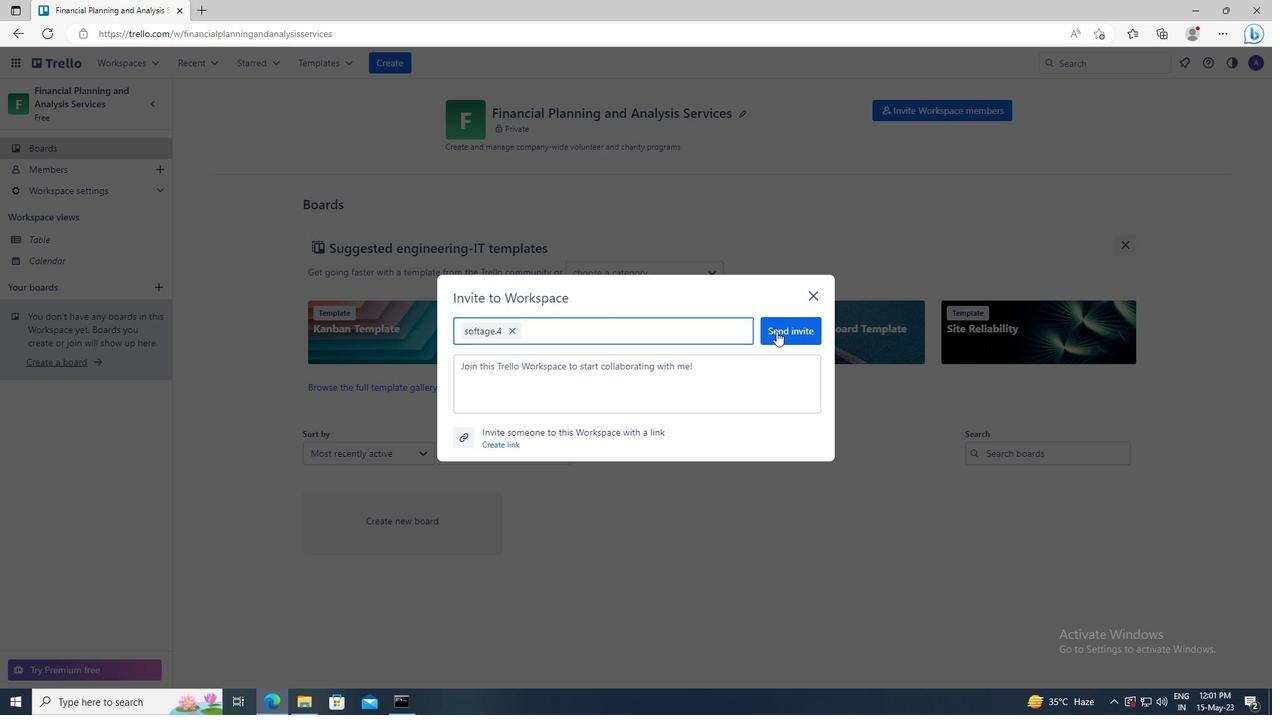 
Action: Mouse pressed left at (789, 328)
Screenshot: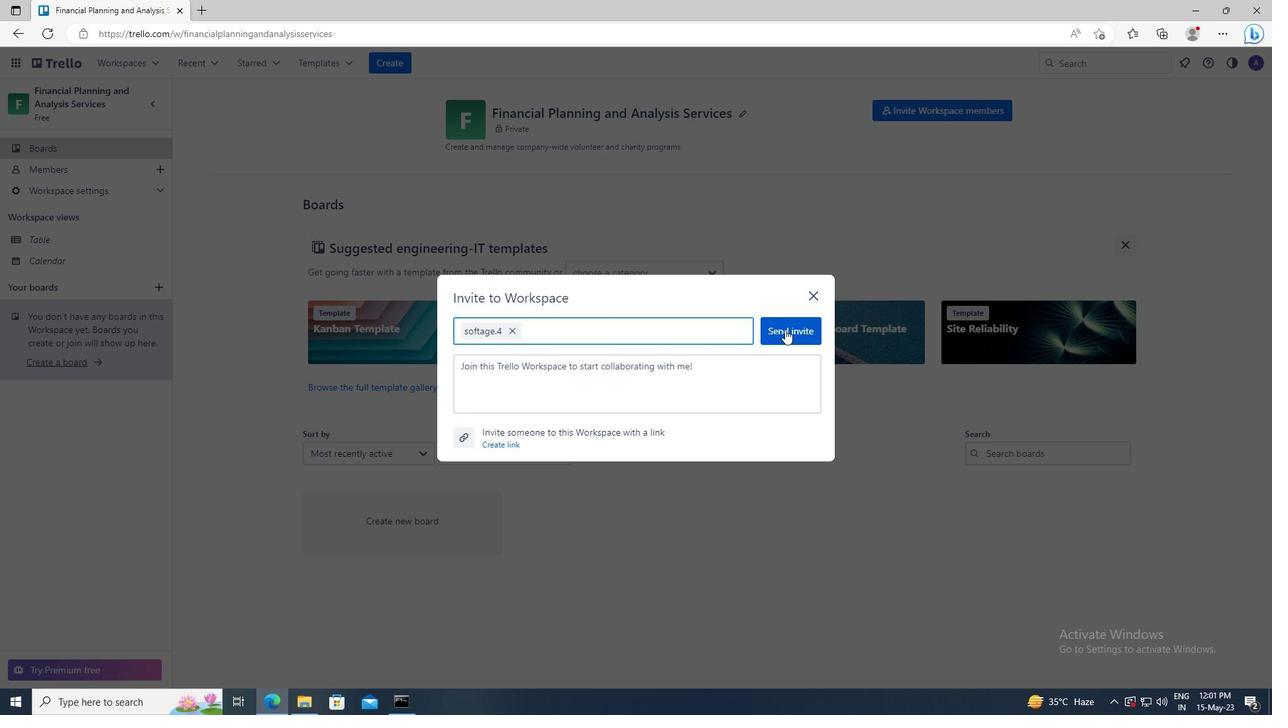 
